 Task: Search with filters
Action: Mouse moved to (551, 60)
Screenshot: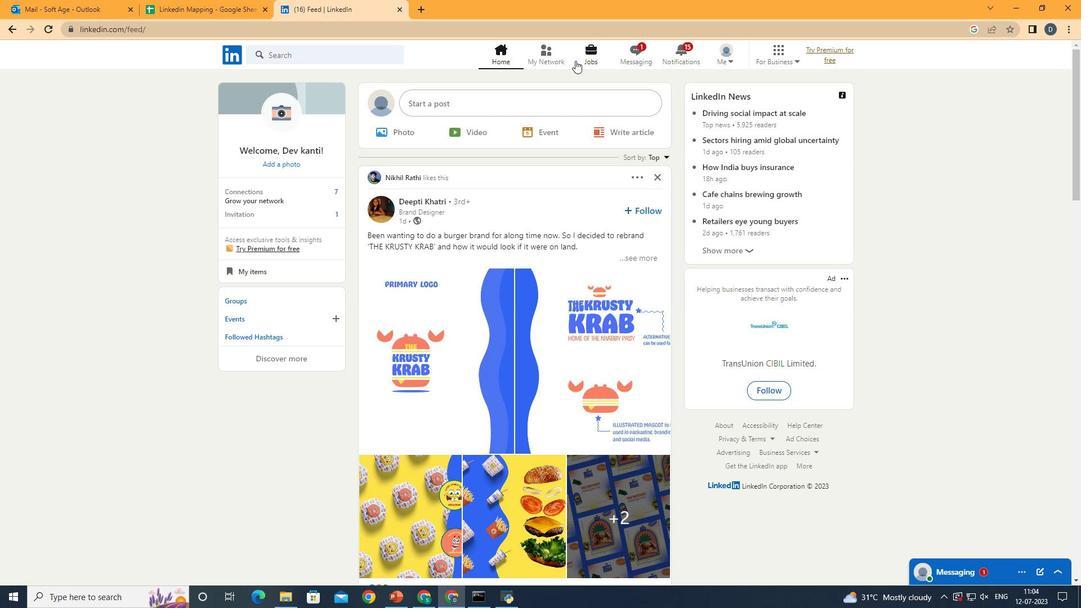 
Action: Mouse pressed left at (551, 60)
Screenshot: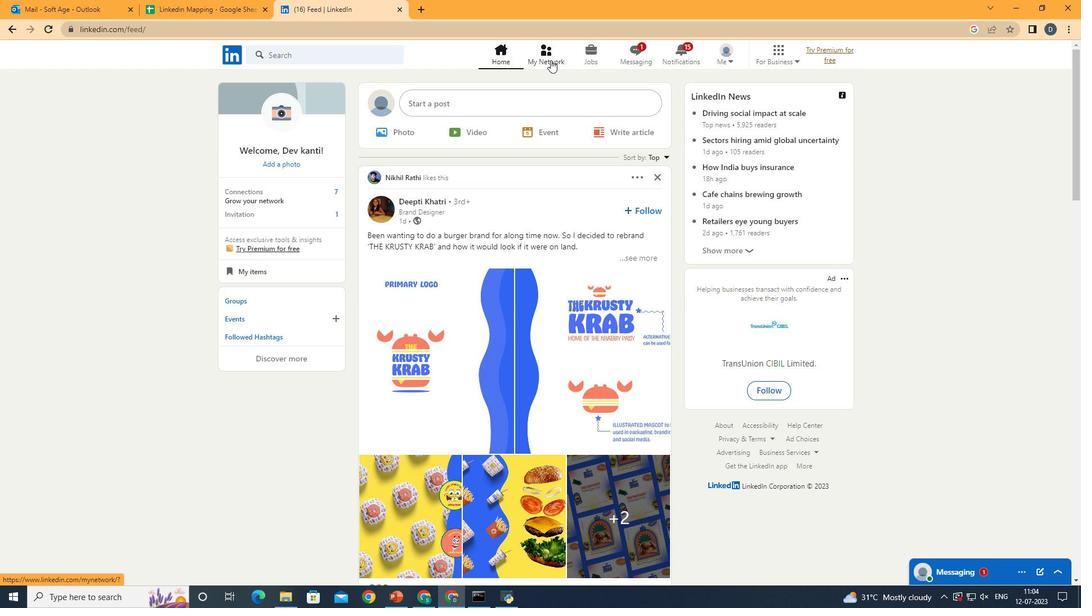 
Action: Mouse moved to (372, 116)
Screenshot: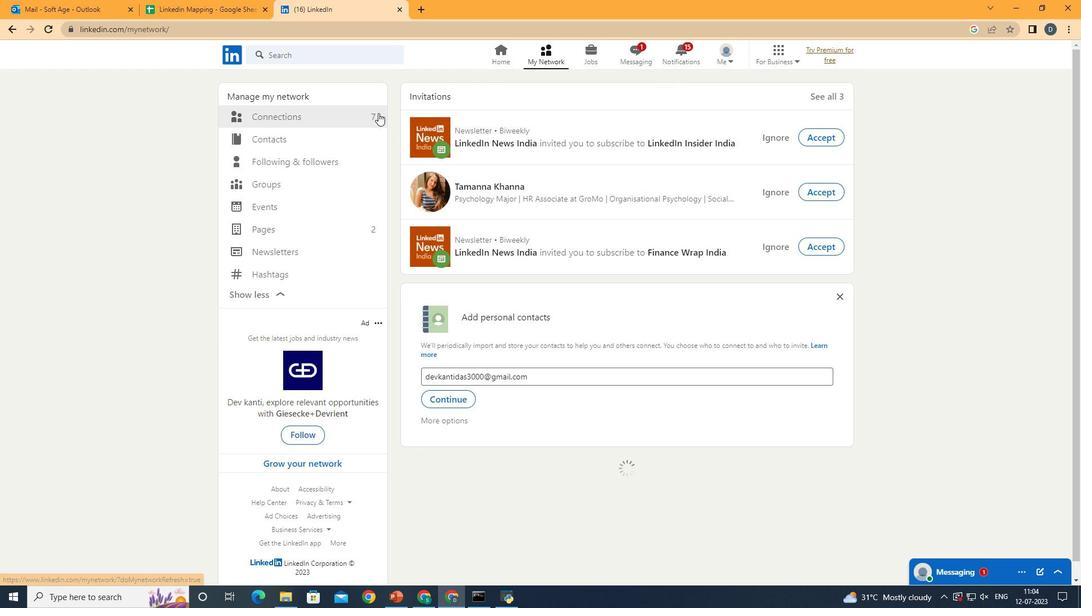 
Action: Mouse pressed left at (372, 116)
Screenshot: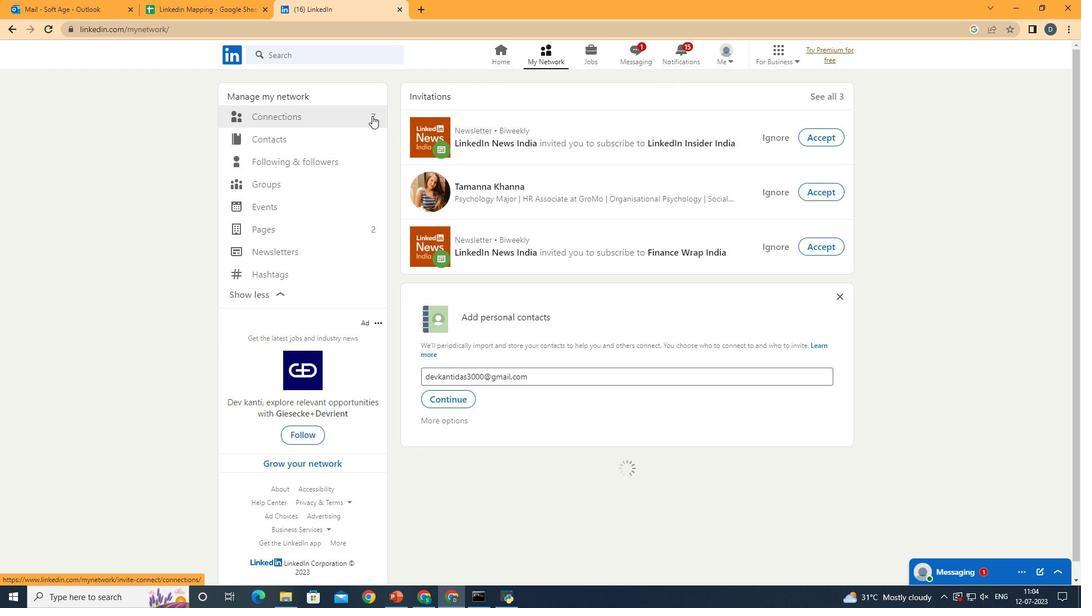 
Action: Mouse moved to (615, 115)
Screenshot: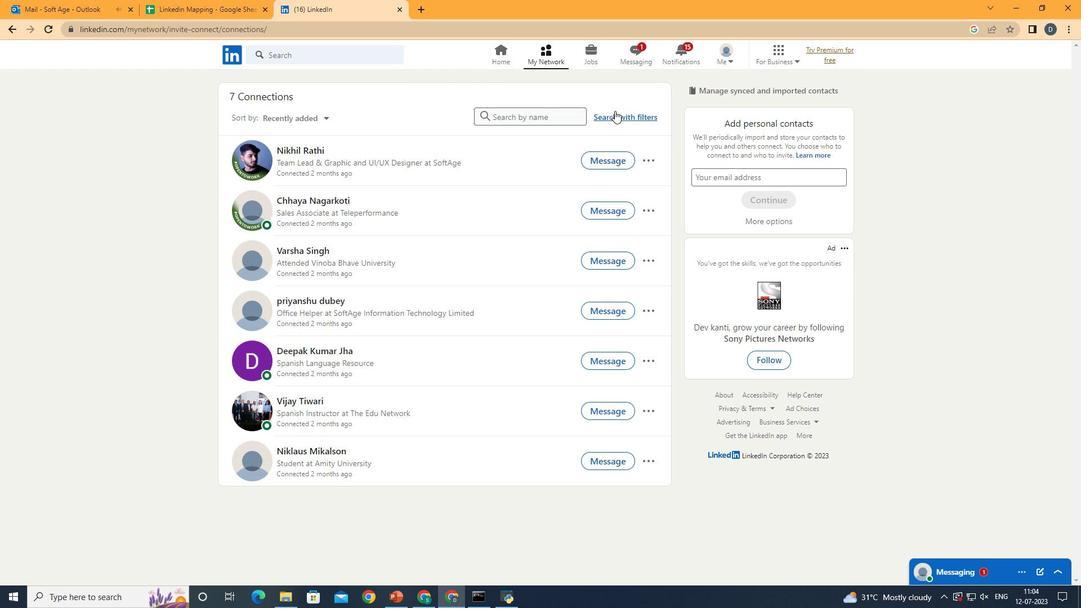 
Action: Mouse pressed left at (615, 115)
Screenshot: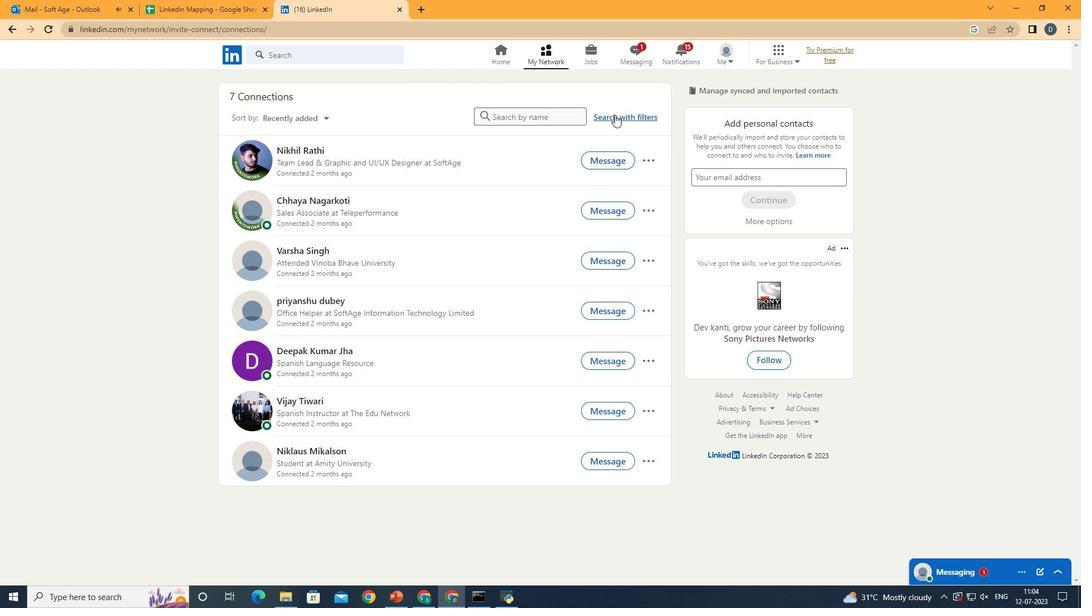 
Action: Mouse moved to (261, 86)
Screenshot: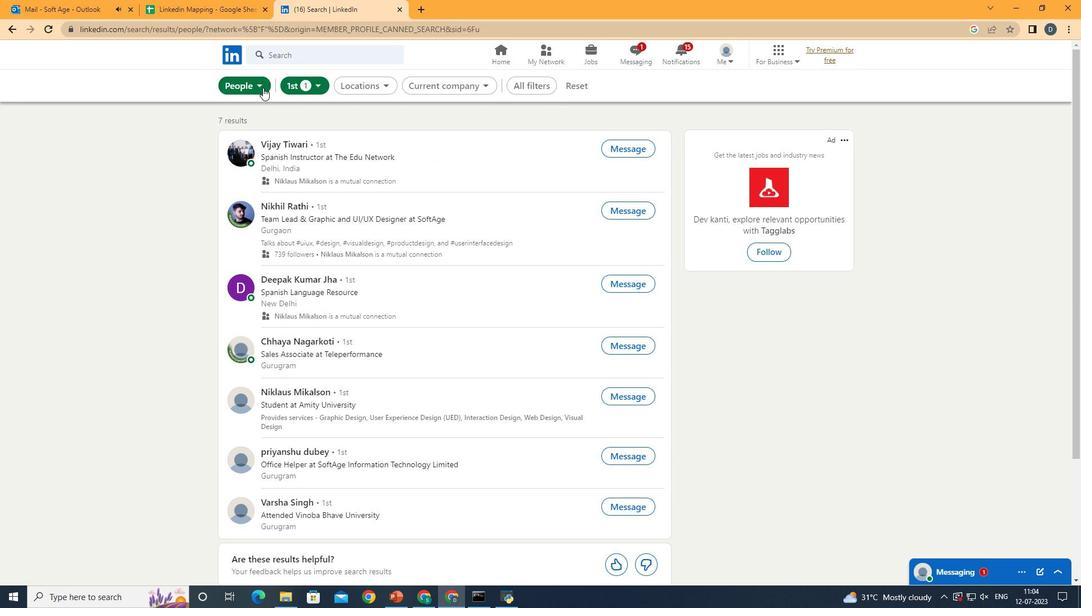 
Action: Mouse pressed left at (261, 86)
Screenshot: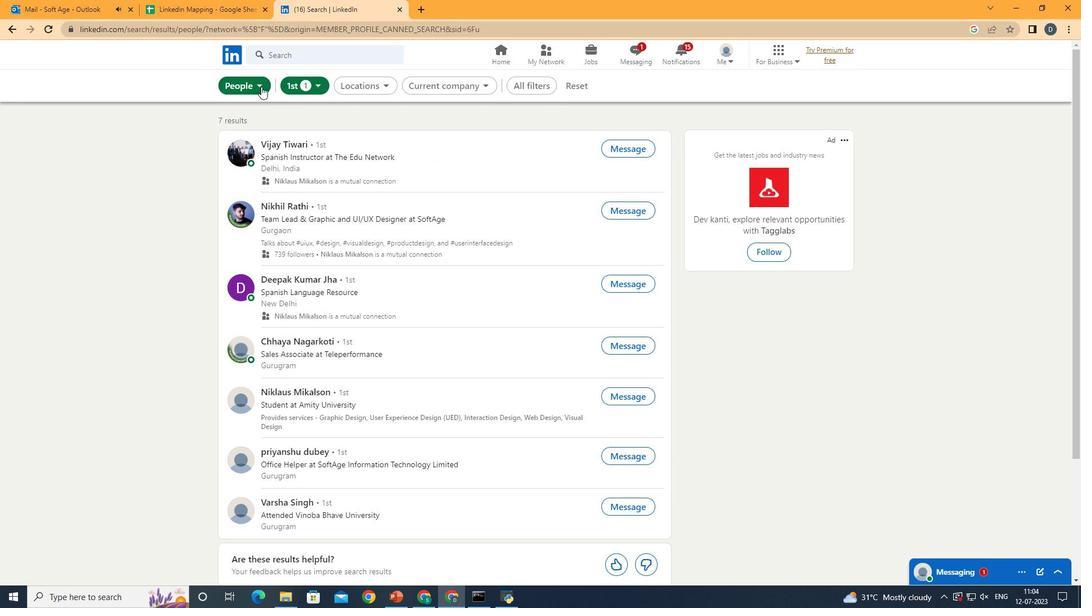 
Action: Mouse moved to (259, 124)
Screenshot: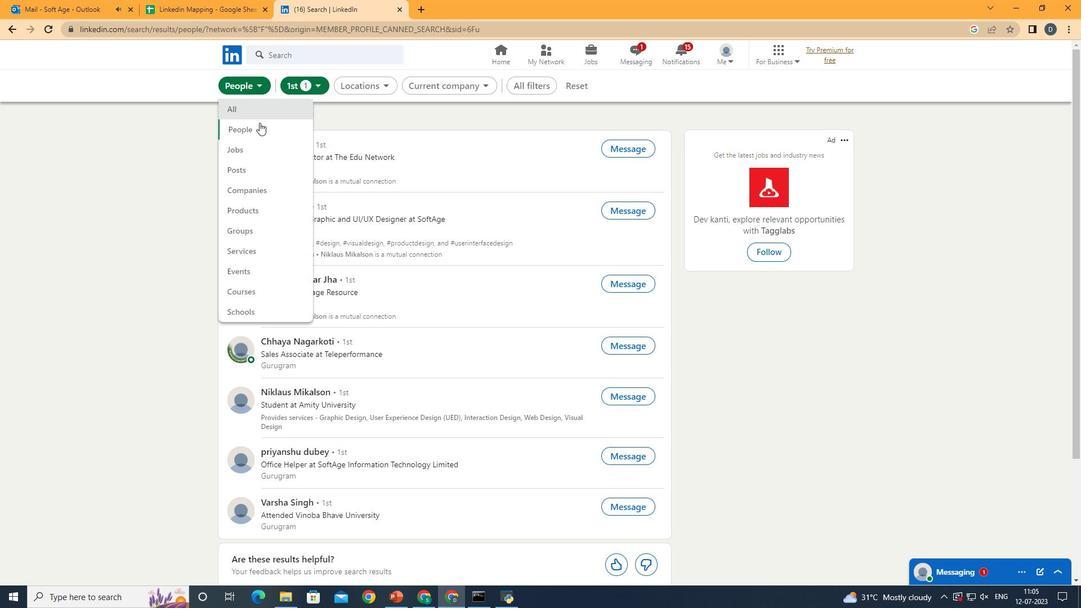 
Action: Mouse pressed left at (259, 124)
Screenshot: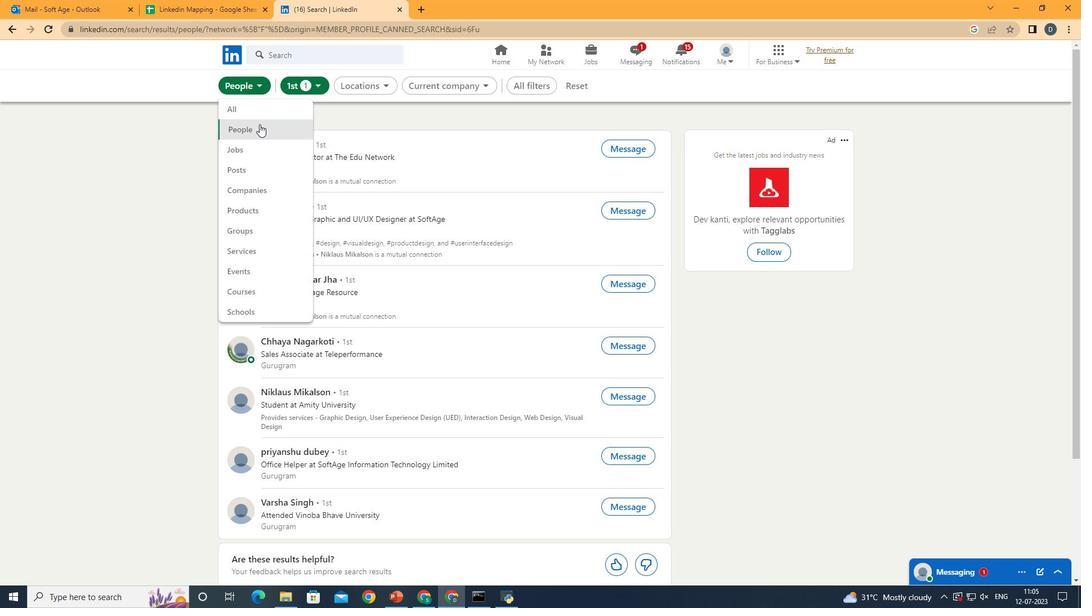 
Action: Mouse moved to (569, 301)
Screenshot: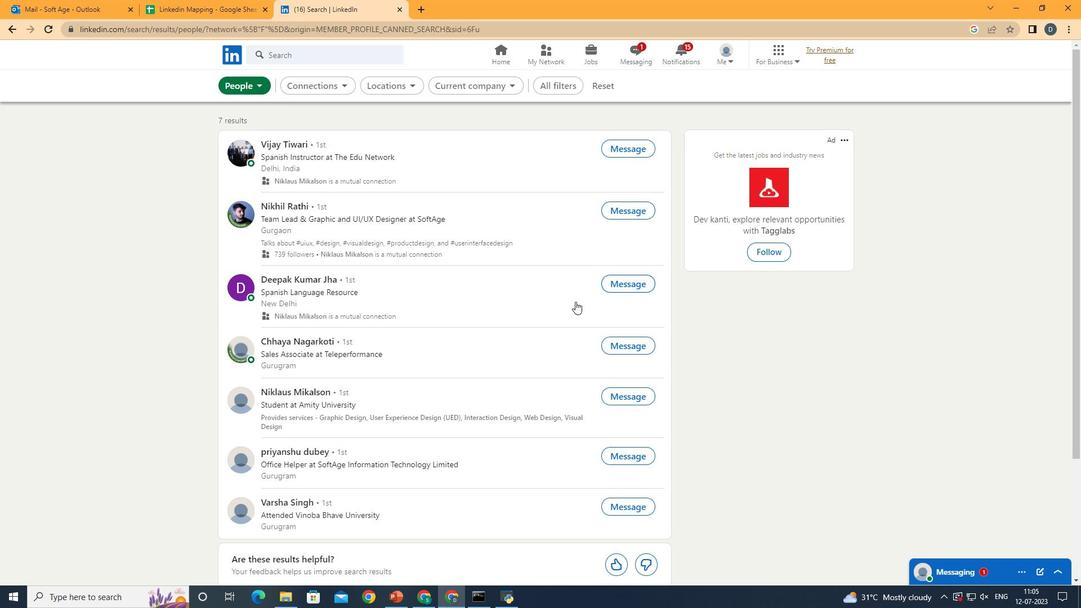 
Action: Mouse scrolled (569, 300) with delta (0, 0)
Screenshot: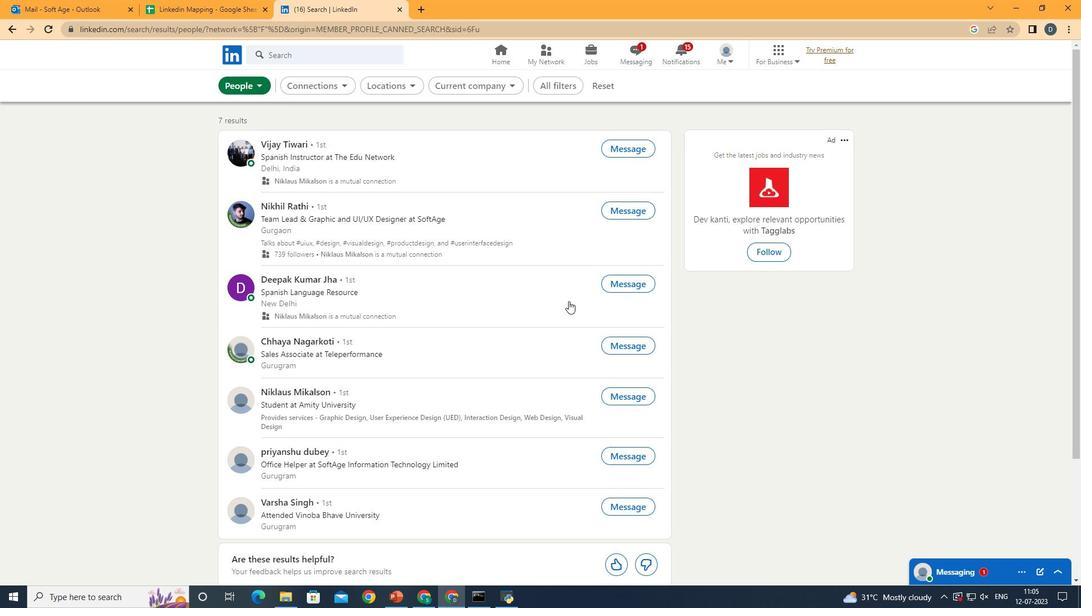 
Action: Mouse scrolled (569, 300) with delta (0, 0)
Screenshot: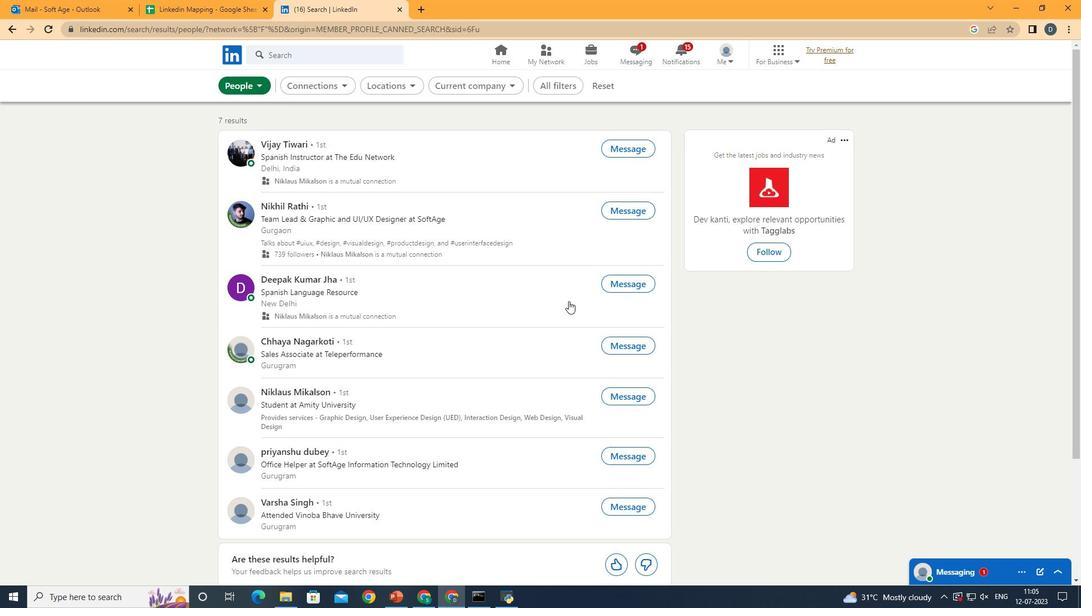 
Action: Mouse scrolled (569, 300) with delta (0, 0)
Screenshot: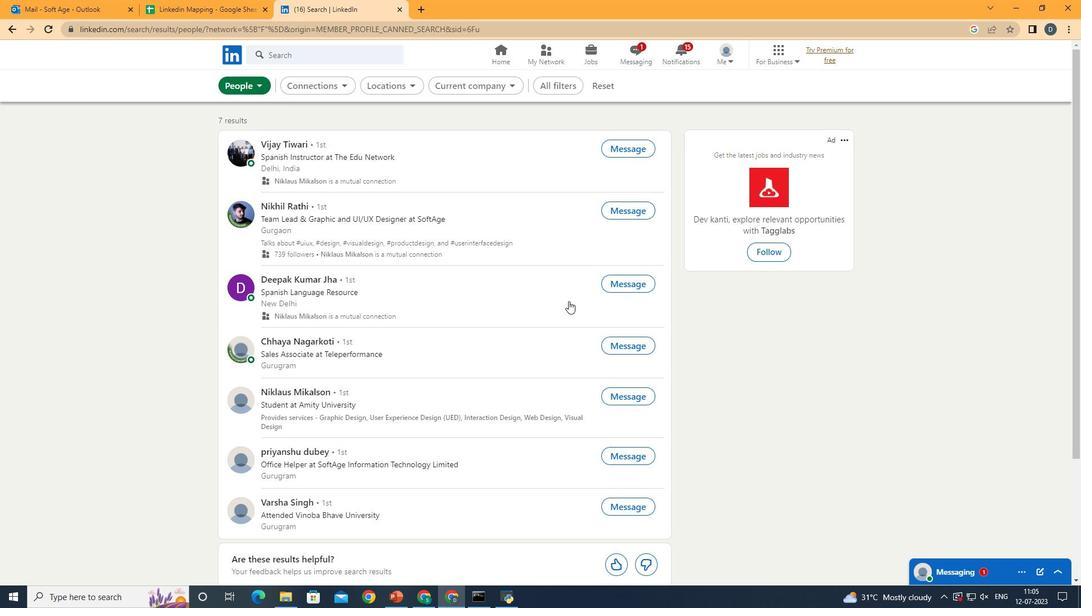 
Action: Mouse scrolled (569, 300) with delta (0, 0)
Screenshot: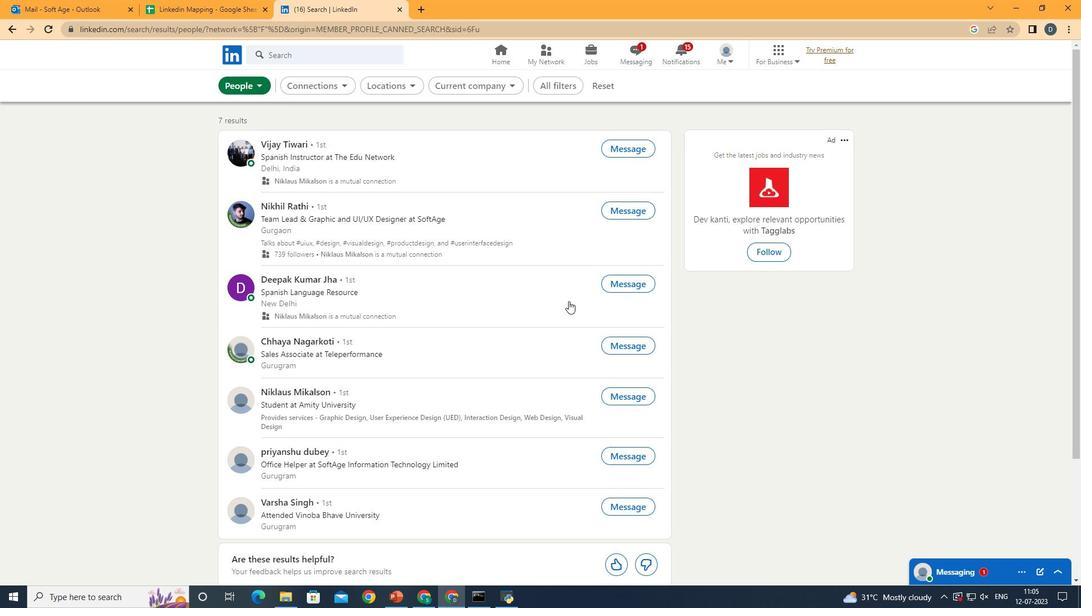 
Action: Mouse scrolled (569, 300) with delta (0, 0)
Screenshot: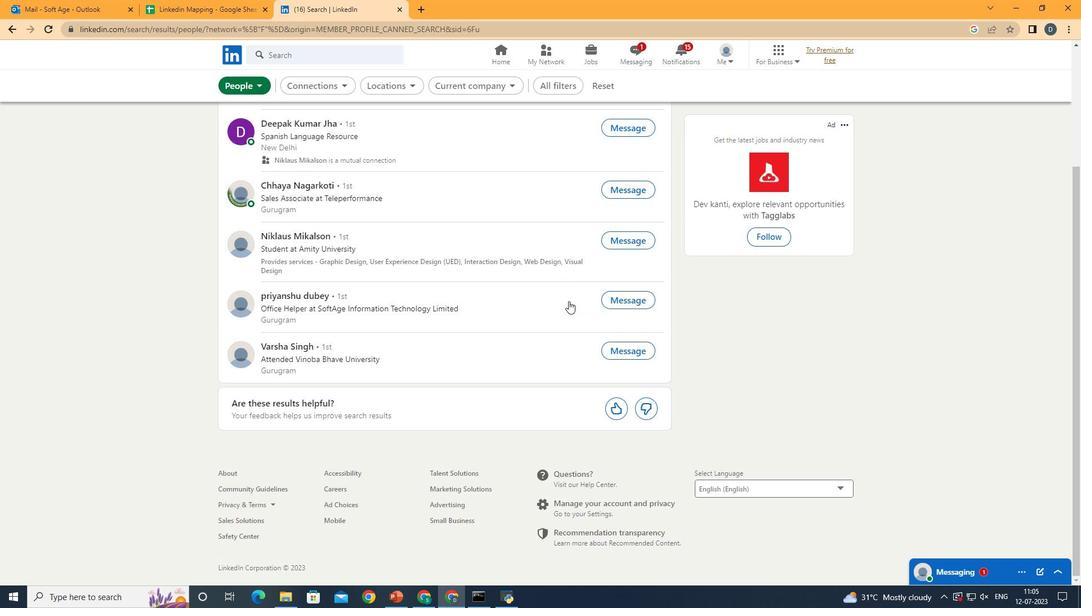 
Action: Mouse scrolled (569, 300) with delta (0, 0)
Screenshot: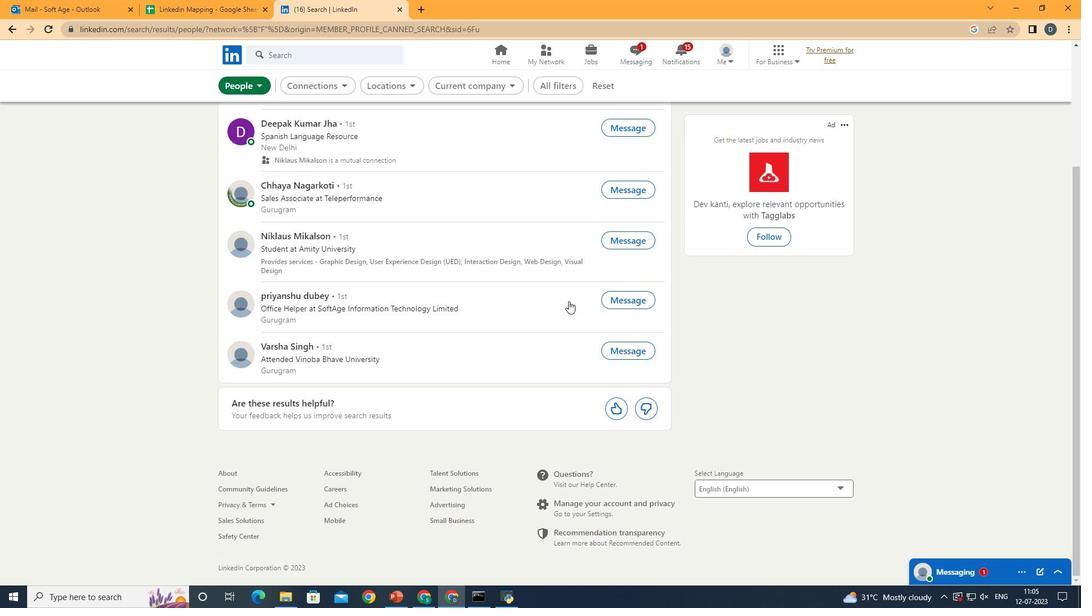 
Action: Mouse scrolled (569, 300) with delta (0, 0)
Screenshot: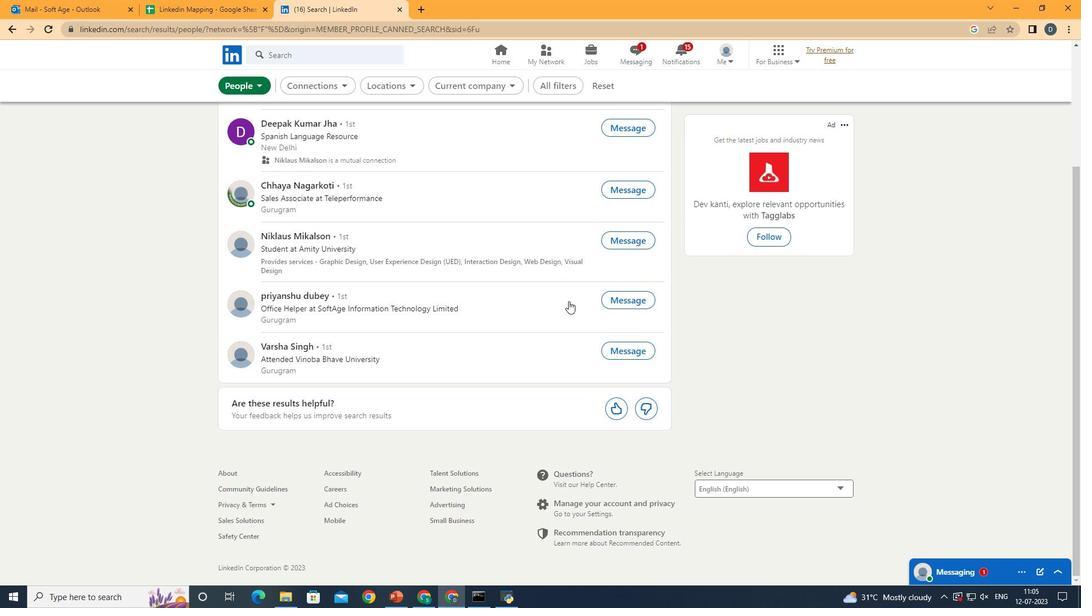 
Action: Mouse scrolled (569, 300) with delta (0, 0)
Screenshot: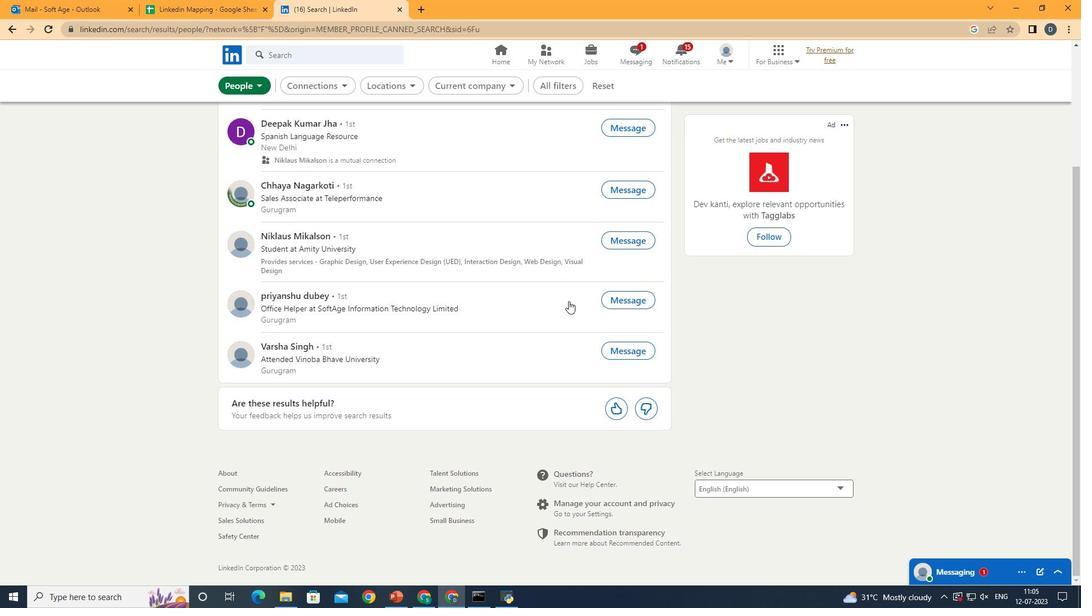 
Action: Mouse scrolled (569, 302) with delta (0, 0)
Screenshot: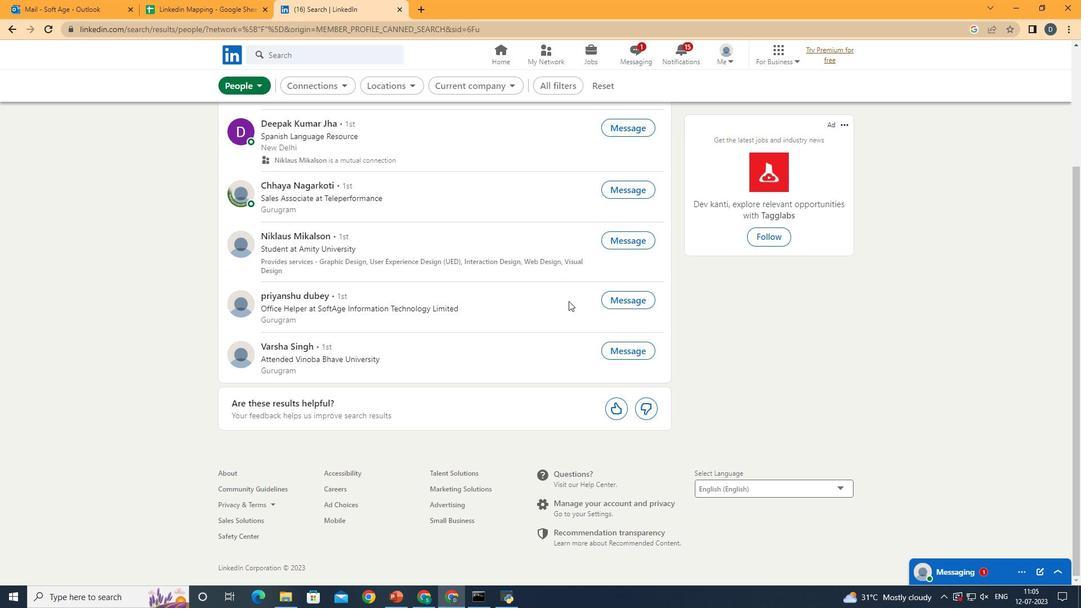 
Action: Mouse scrolled (569, 302) with delta (0, 0)
Screenshot: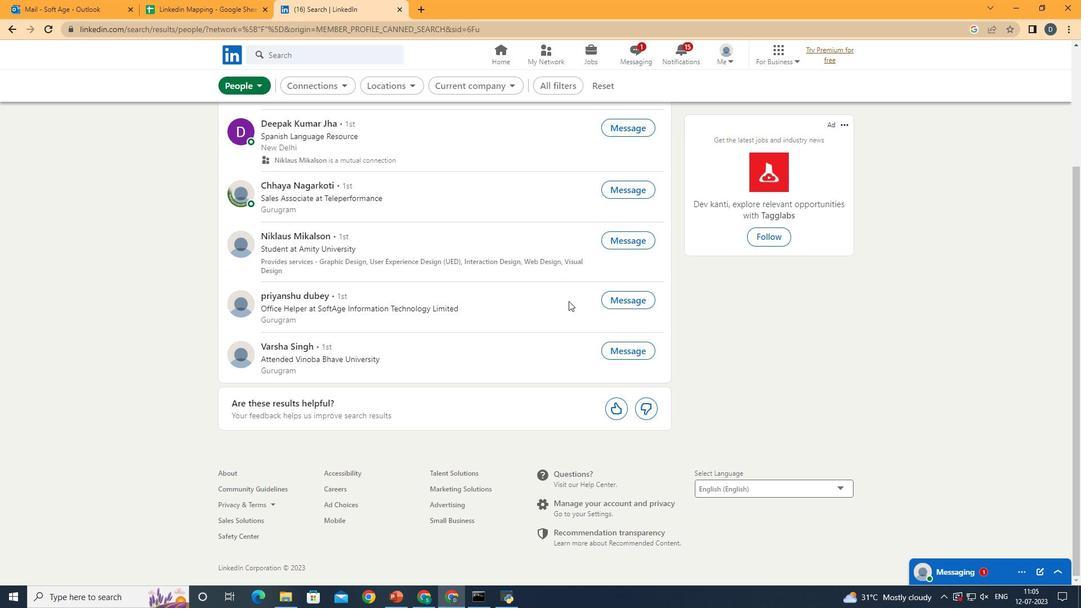 
Action: Mouse scrolled (569, 302) with delta (0, 0)
Screenshot: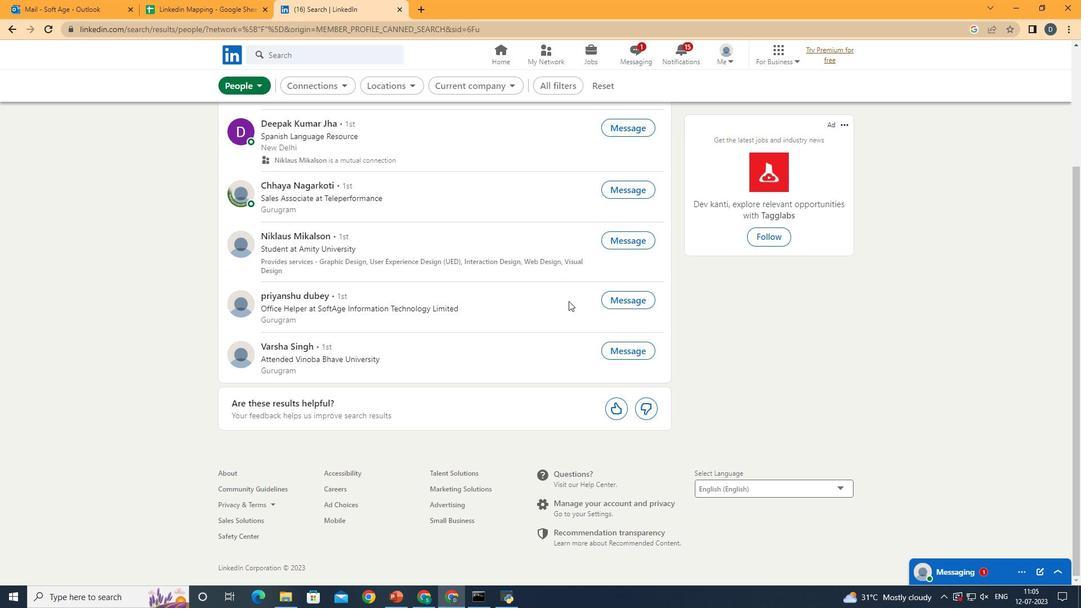 
Action: Mouse scrolled (569, 302) with delta (0, 0)
Screenshot: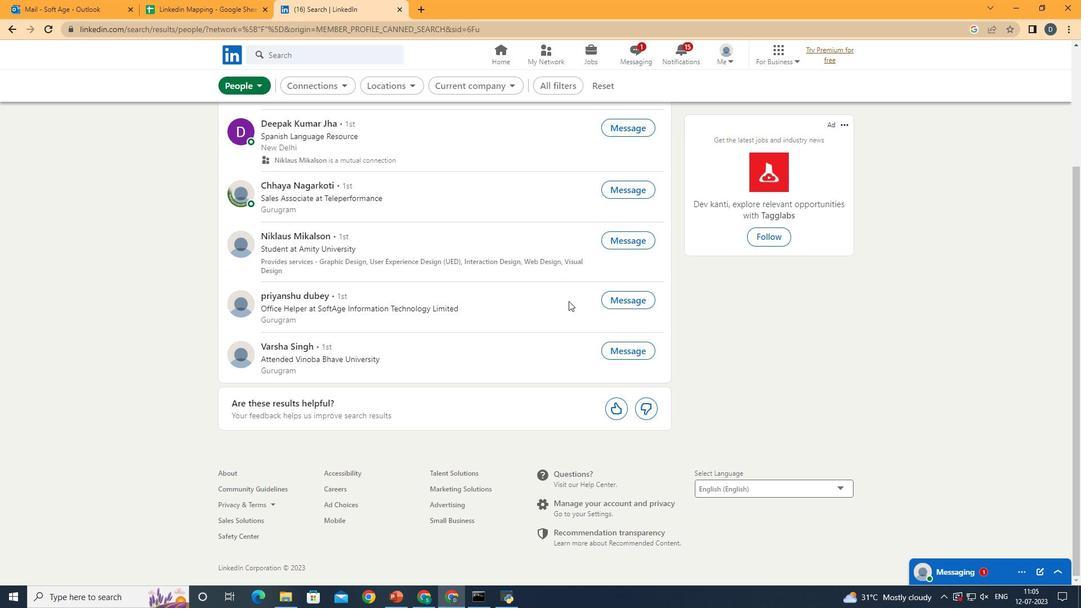 
